 Task: Create a section Internationalization Sprint and in the section, add a milestone Data Visualization Process Improvement in the project BlueTechie
Action: Mouse moved to (390, 420)
Screenshot: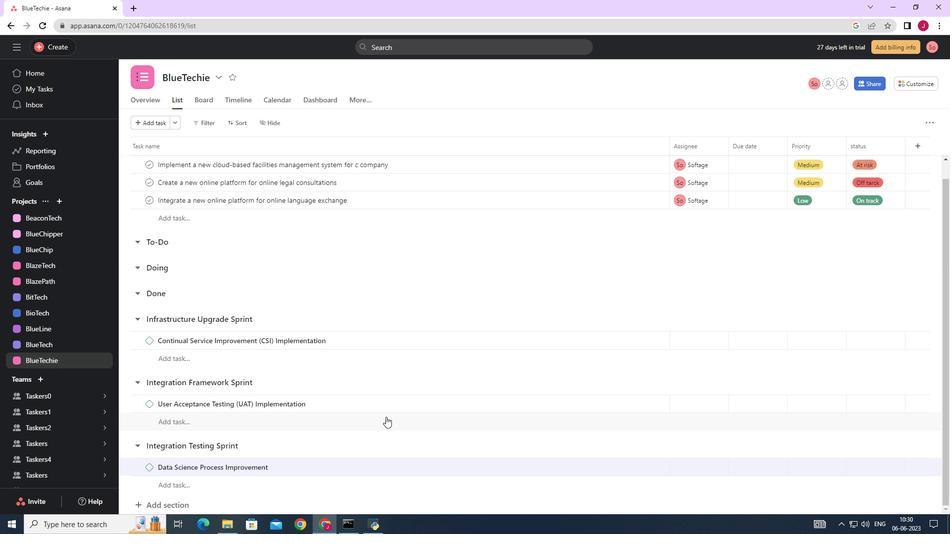 
Action: Mouse scrolled (390, 419) with delta (0, 0)
Screenshot: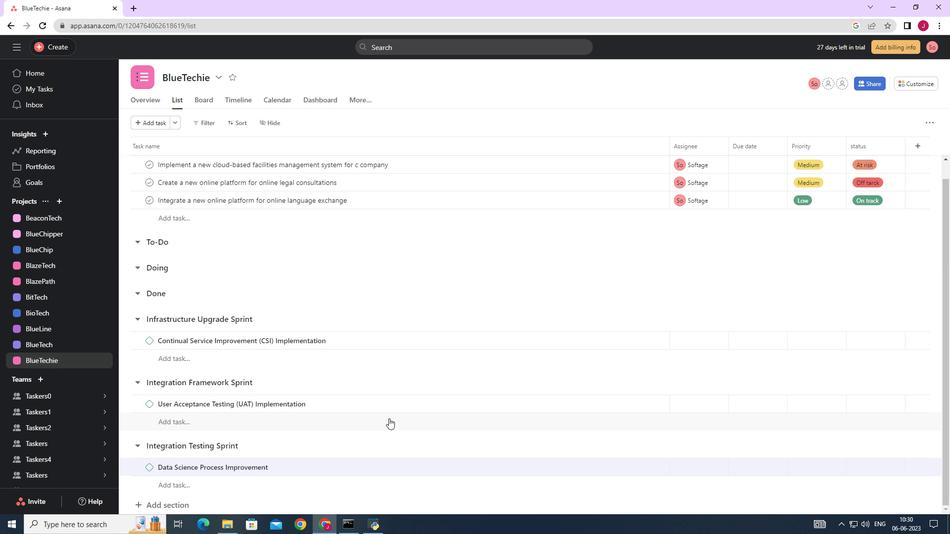 
Action: Mouse scrolled (390, 419) with delta (0, 0)
Screenshot: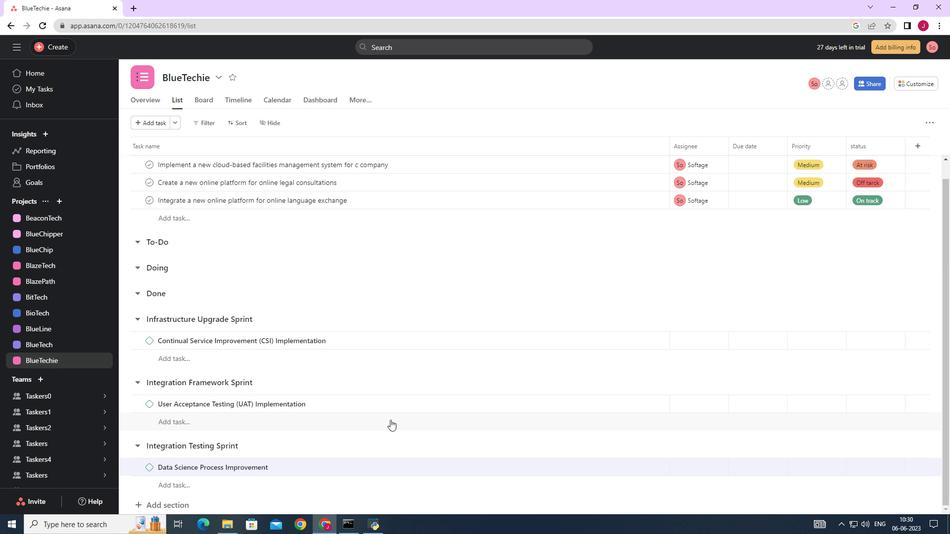 
Action: Mouse scrolled (390, 419) with delta (0, 0)
Screenshot: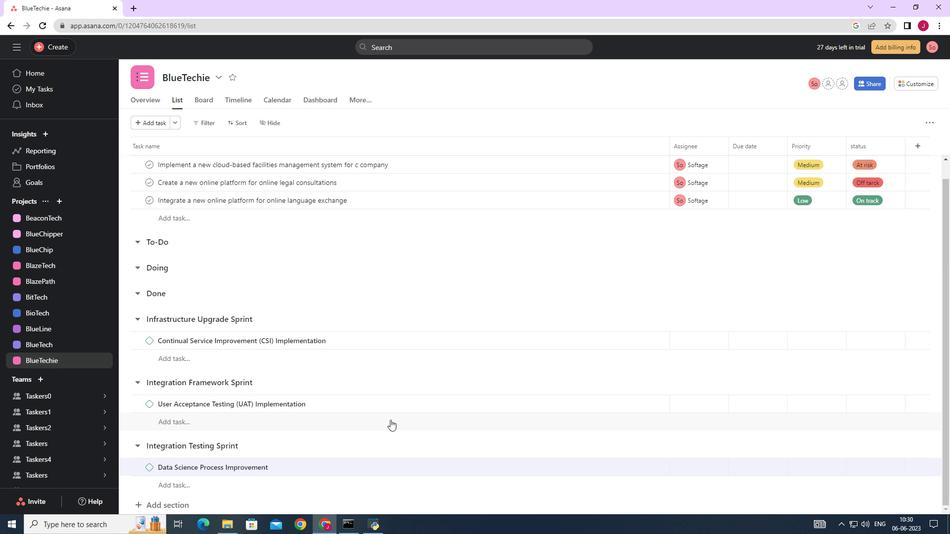 
Action: Mouse moved to (165, 509)
Screenshot: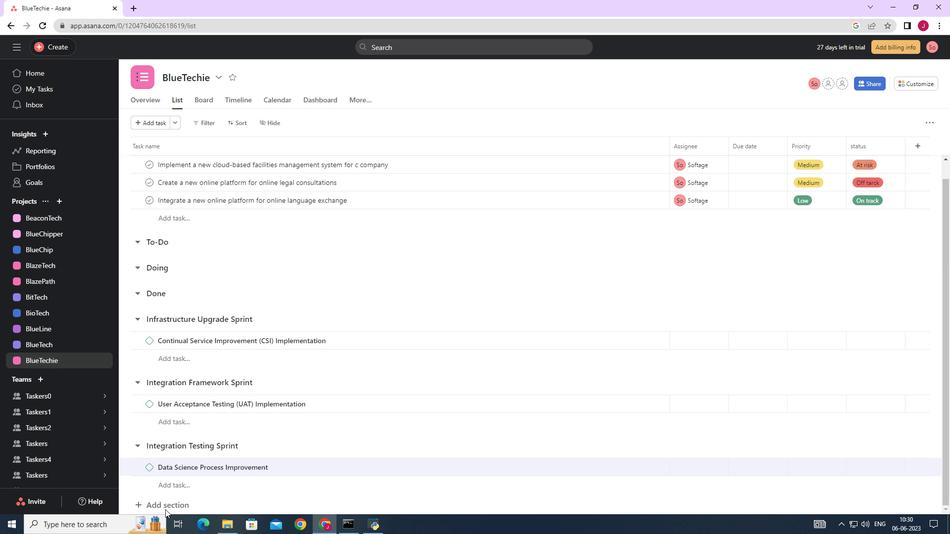 
Action: Mouse pressed left at (165, 509)
Screenshot: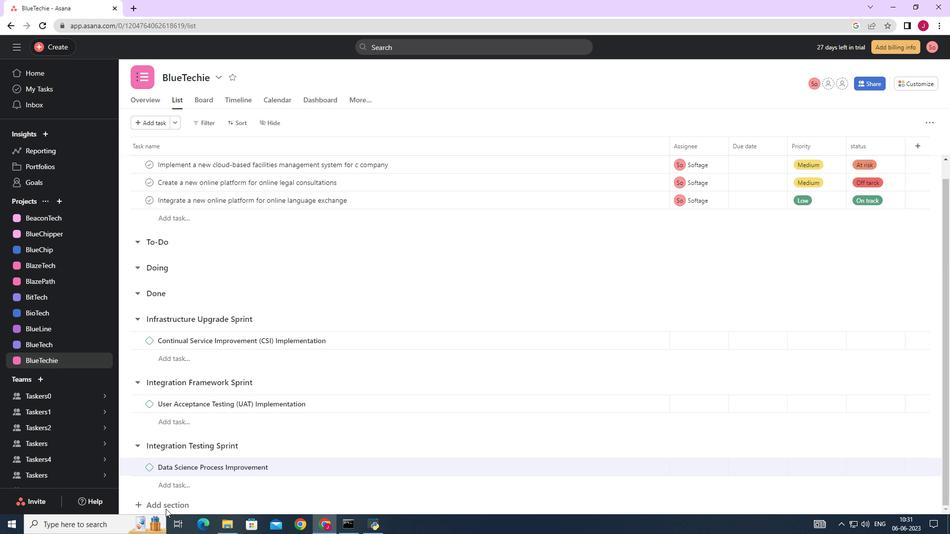 
Action: Mouse moved to (169, 506)
Screenshot: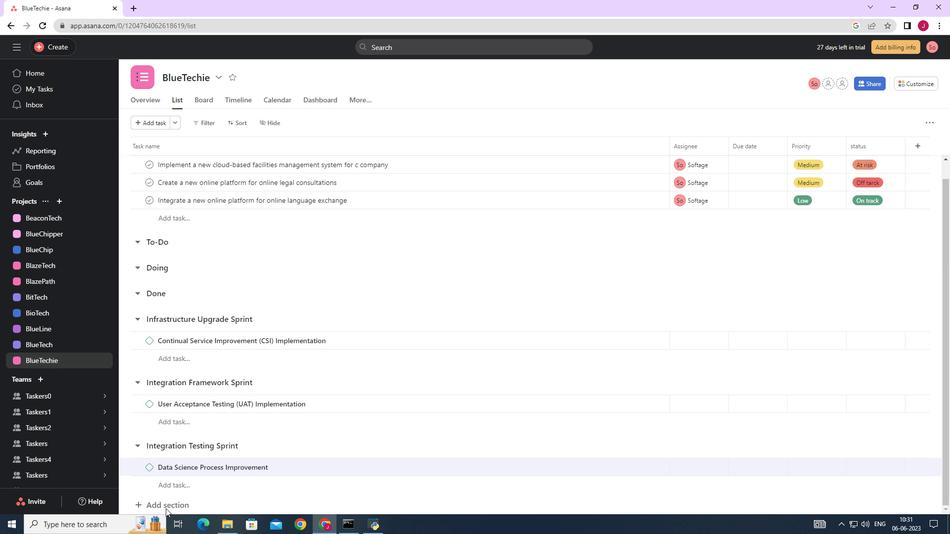 
Action: Mouse pressed left at (169, 506)
Screenshot: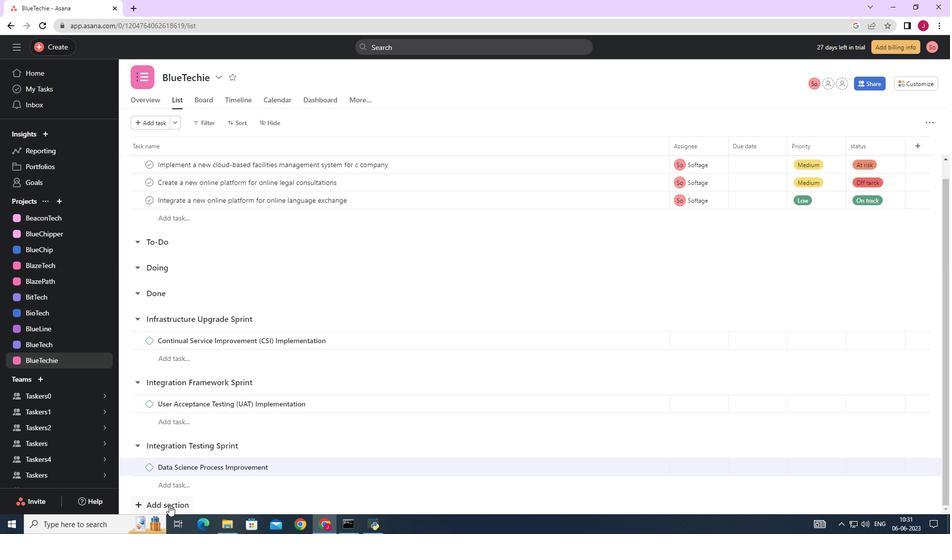 
Action: Mouse moved to (212, 477)
Screenshot: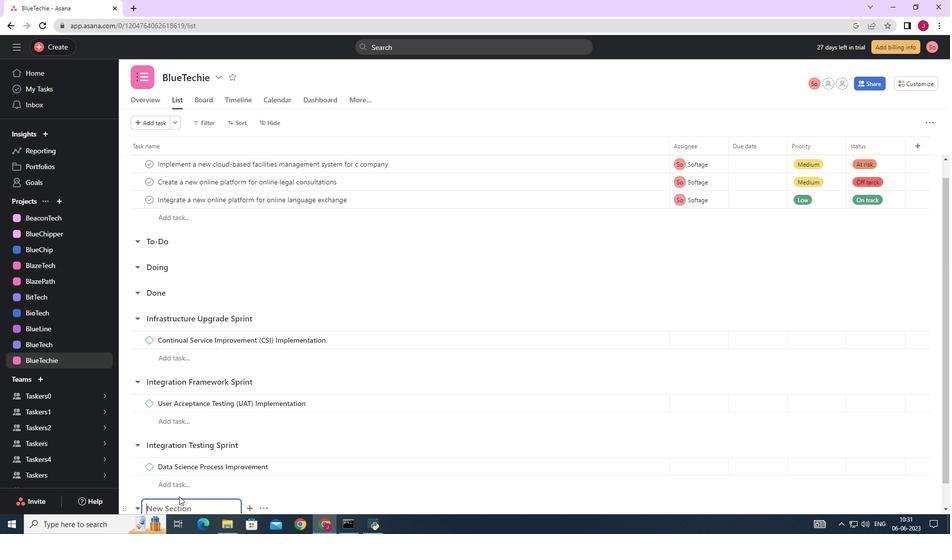 
Action: Mouse scrolled (212, 476) with delta (0, 0)
Screenshot: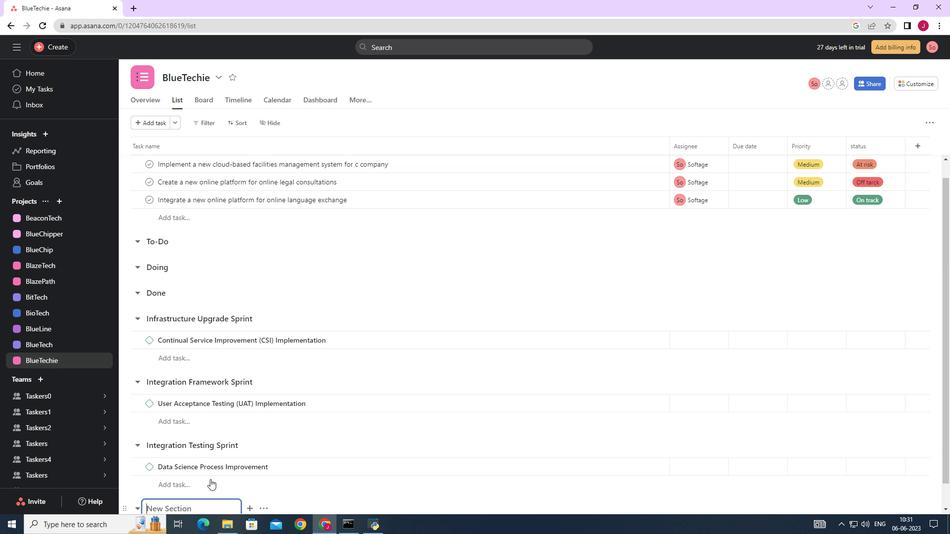 
Action: Mouse scrolled (212, 476) with delta (0, 0)
Screenshot: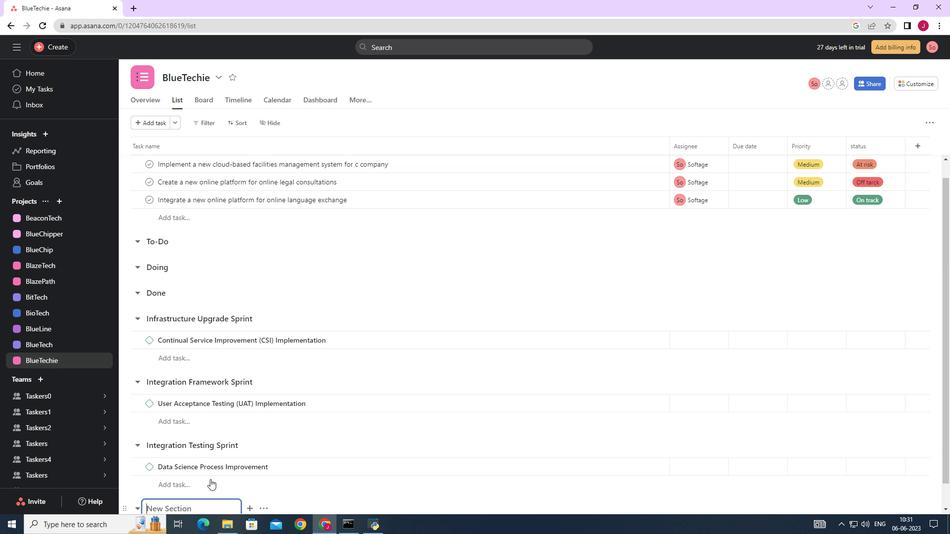 
Action: Mouse scrolled (212, 476) with delta (0, 0)
Screenshot: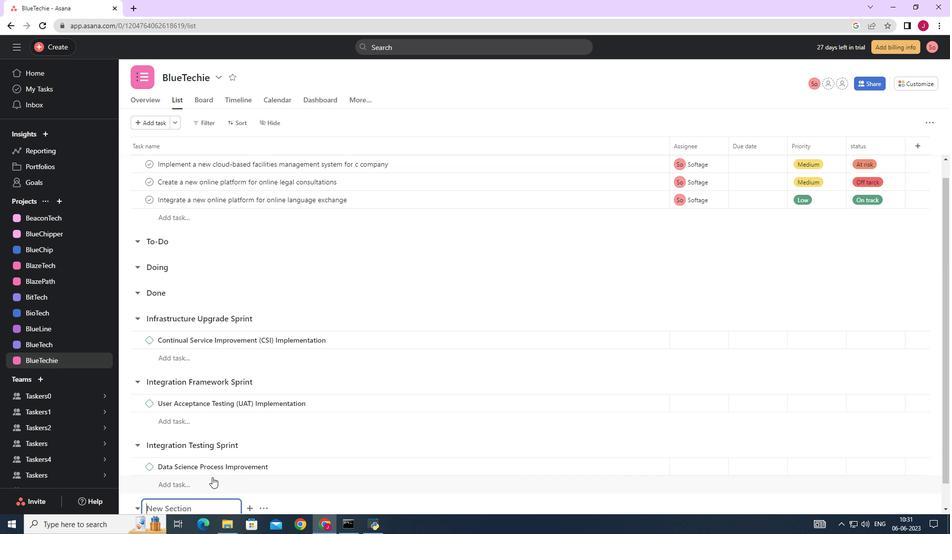 
Action: Mouse scrolled (212, 476) with delta (0, 0)
Screenshot: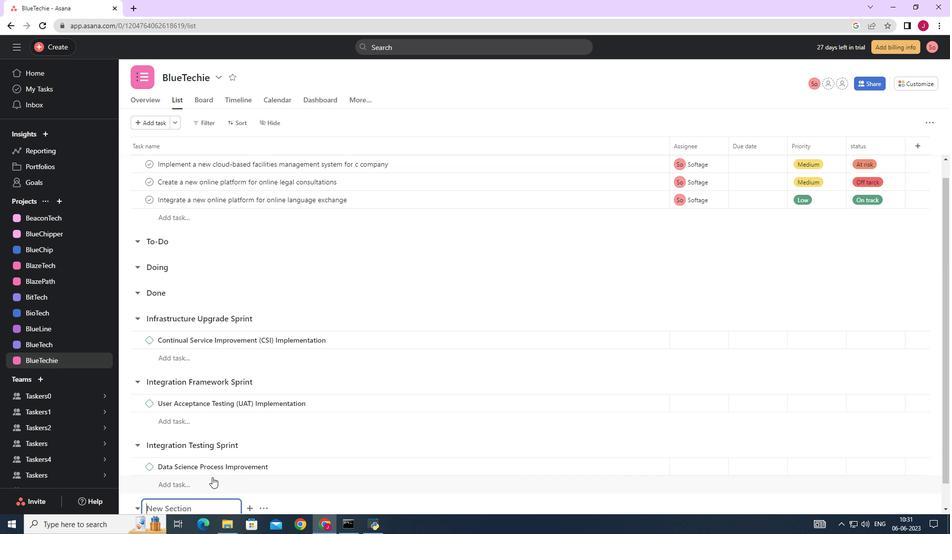 
Action: Mouse scrolled (212, 476) with delta (0, 0)
Screenshot: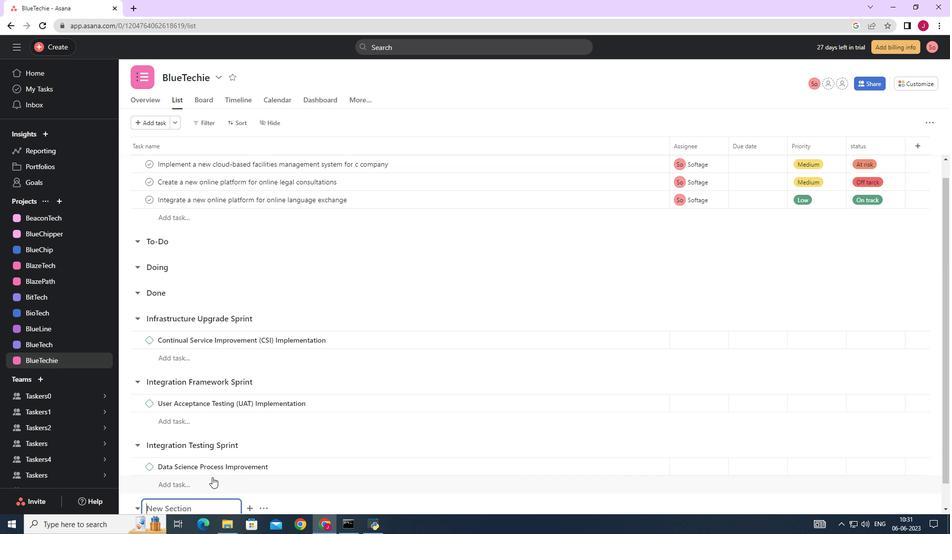 
Action: Mouse scrolled (212, 476) with delta (0, 0)
Screenshot: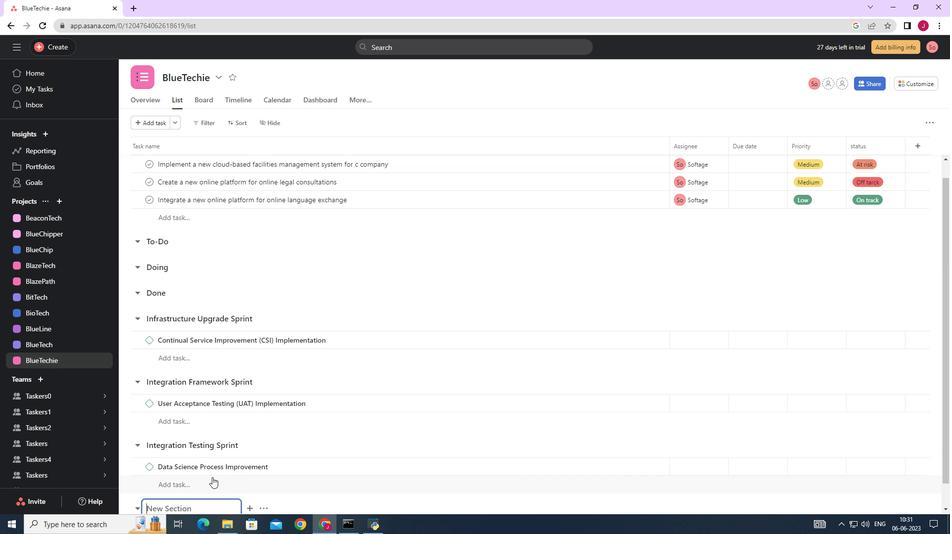 
Action: Mouse moved to (202, 483)
Screenshot: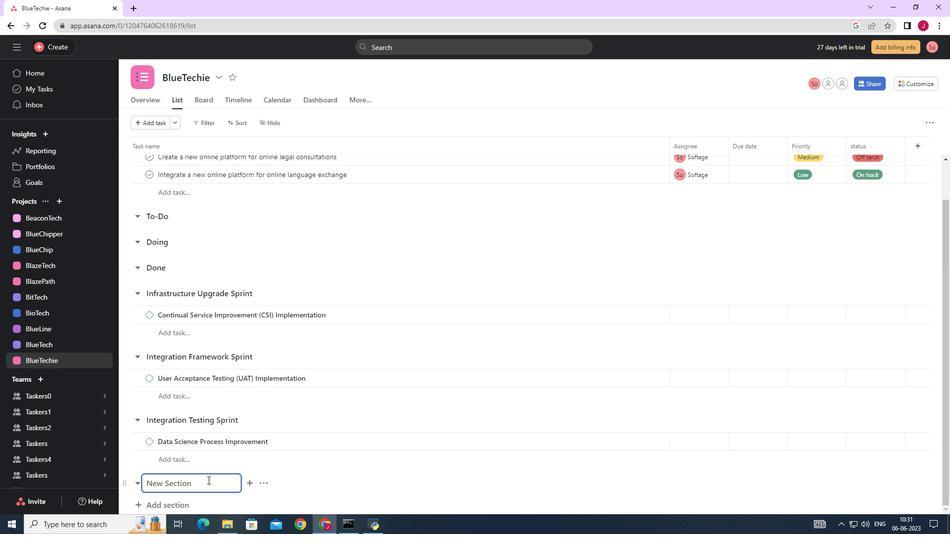 
Action: Mouse pressed left at (202, 483)
Screenshot: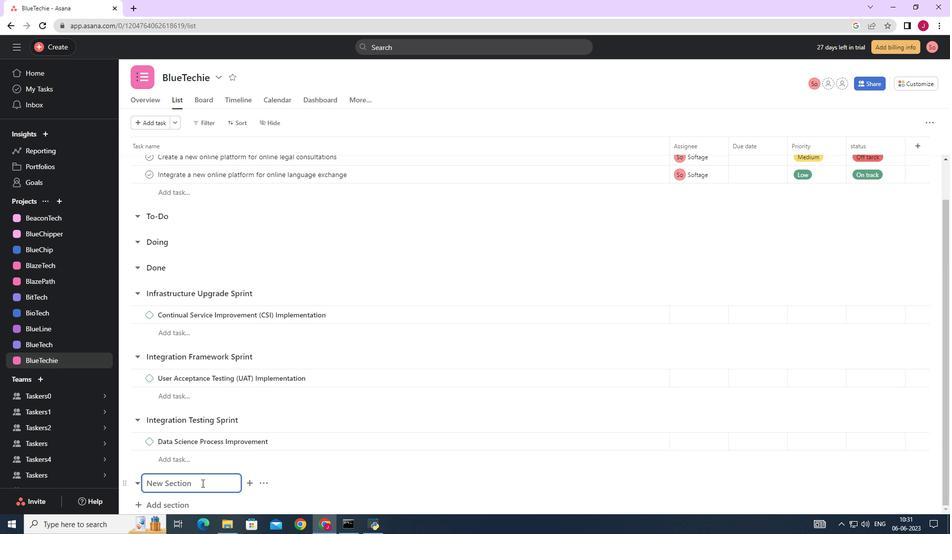 
Action: Key pressed <Key.caps_lock>I<Key.caps_lock>nternationalization<Key.space><Key.caps_lock>S<Key.caps_lock>print<Key.enter><Key.caps_lock>D<Key.caps_lock>ata<Key.space><Key.caps_lock>V<Key.caps_lock>isualization<Key.space><Key.caps_lock>P<Key.caps_lock>rocess<Key.space><Key.caps_lock>I<Key.caps_lock>mprovement
Screenshot: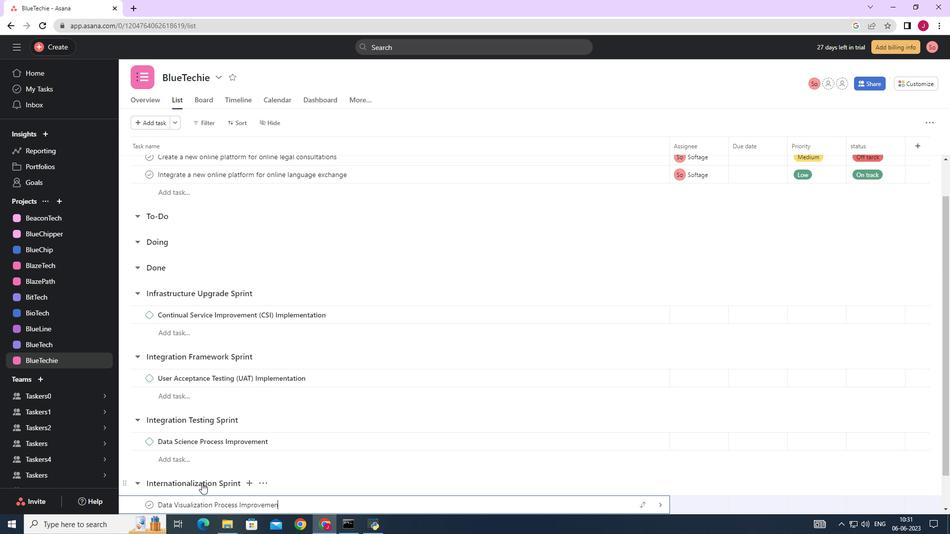 
Action: Mouse moved to (435, 491)
Screenshot: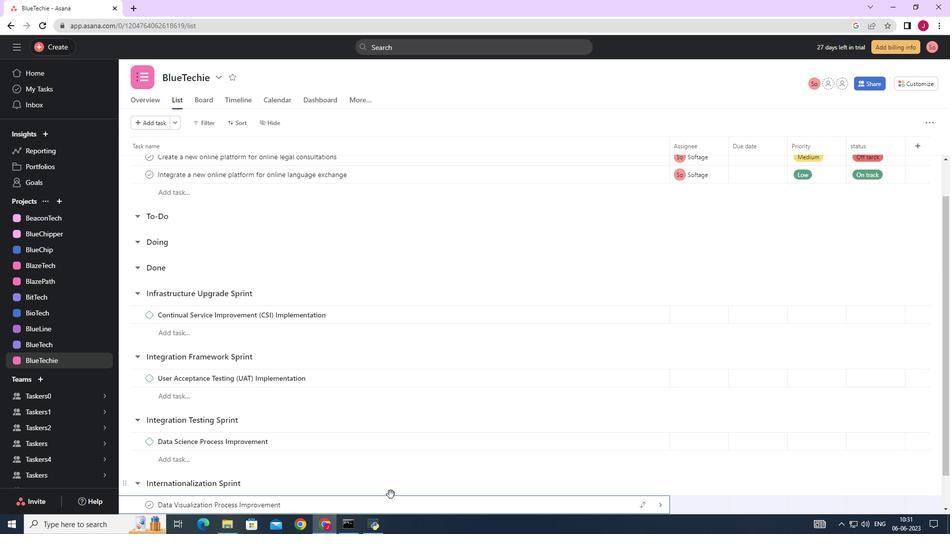 
Action: Mouse scrolled (435, 490) with delta (0, 0)
Screenshot: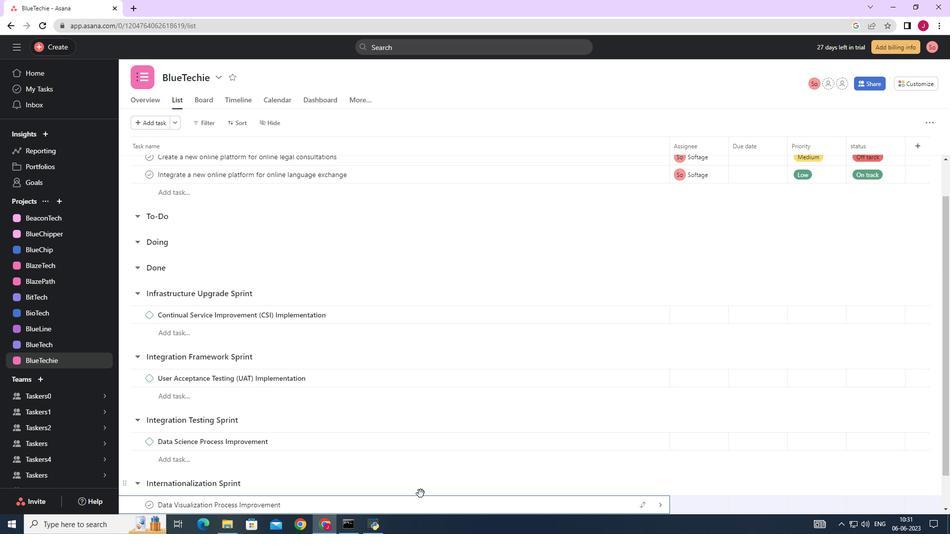 
Action: Mouse scrolled (435, 490) with delta (0, 0)
Screenshot: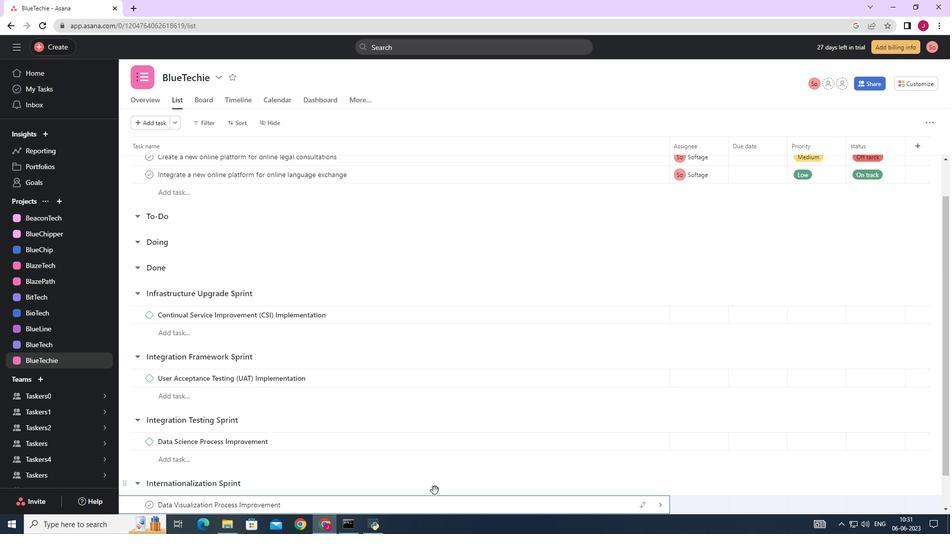 
Action: Mouse scrolled (435, 490) with delta (0, 0)
Screenshot: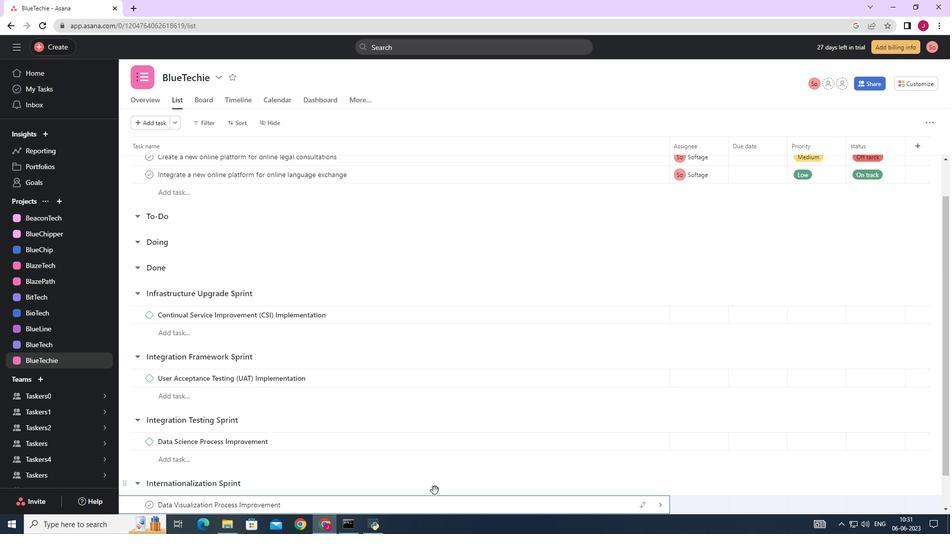
Action: Mouse scrolled (435, 490) with delta (0, 0)
Screenshot: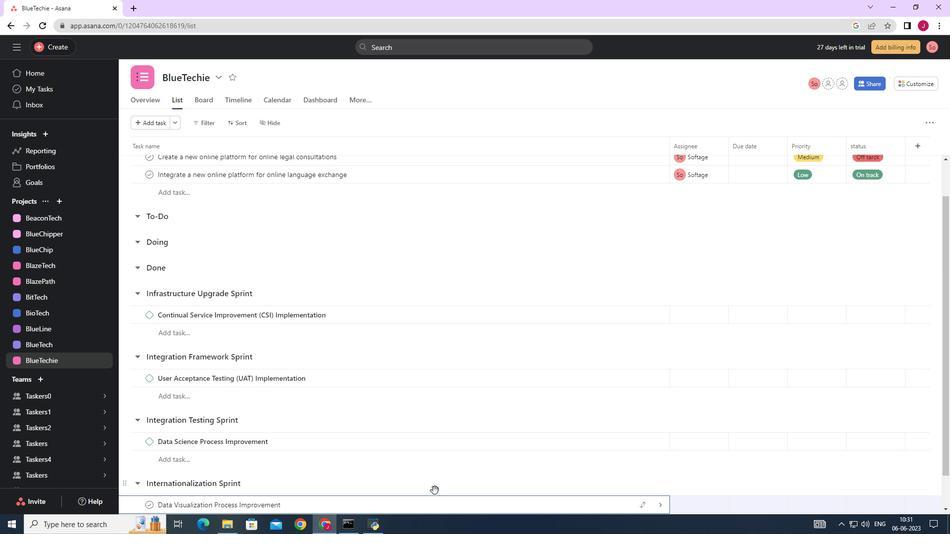 
Action: Mouse scrolled (435, 490) with delta (0, 0)
Screenshot: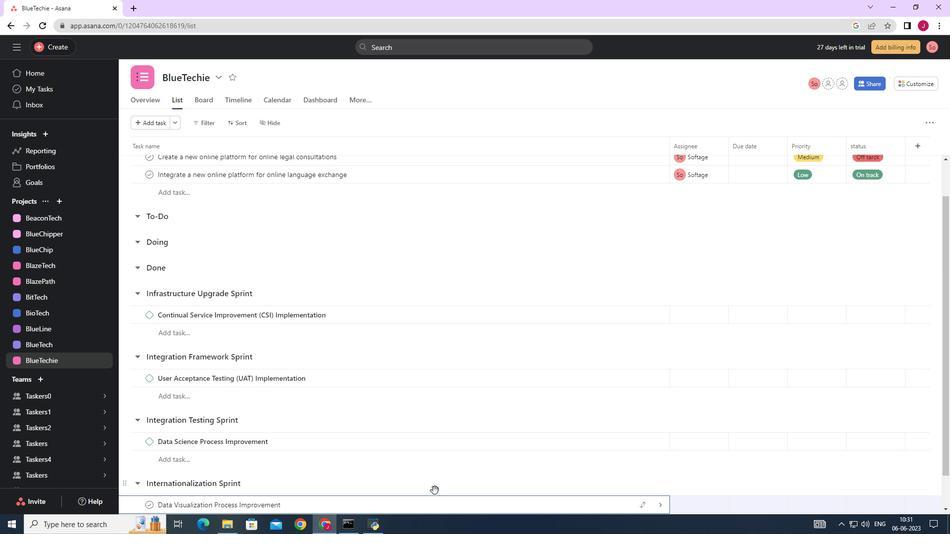 
Action: Mouse moved to (660, 467)
Screenshot: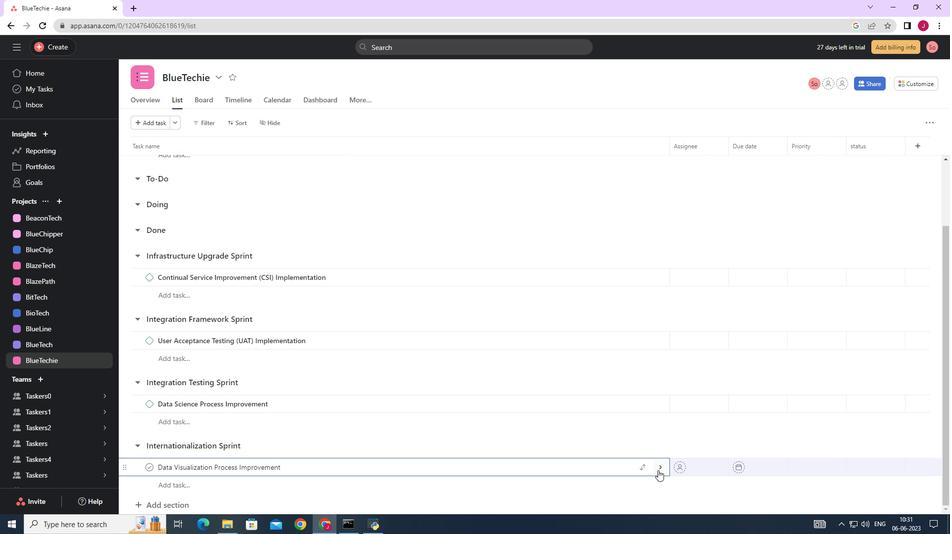 
Action: Mouse pressed left at (660, 467)
Screenshot: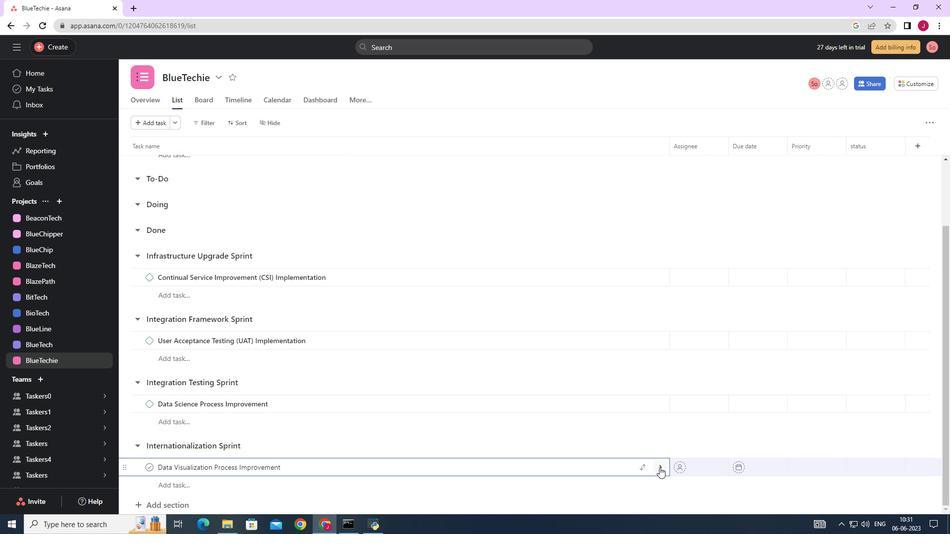 
Action: Mouse moved to (914, 118)
Screenshot: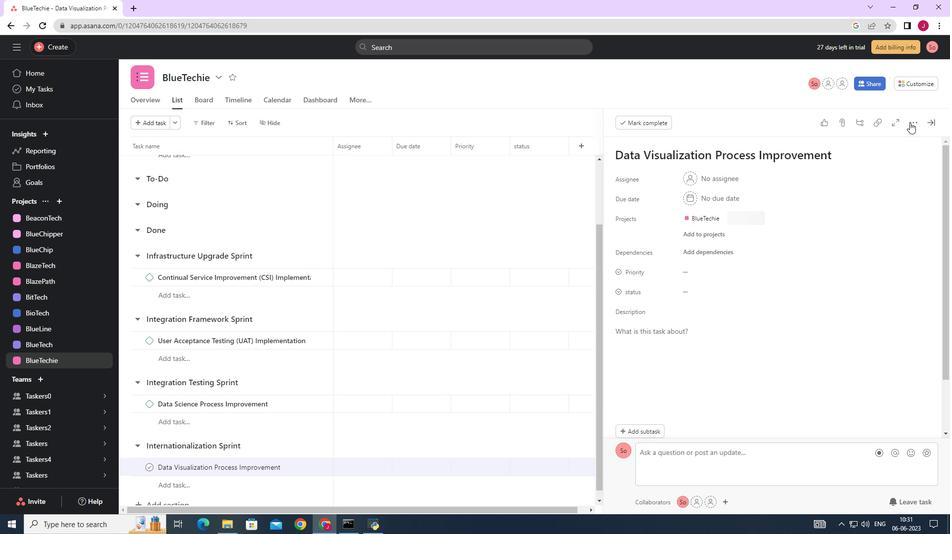 
Action: Mouse pressed left at (914, 118)
Screenshot: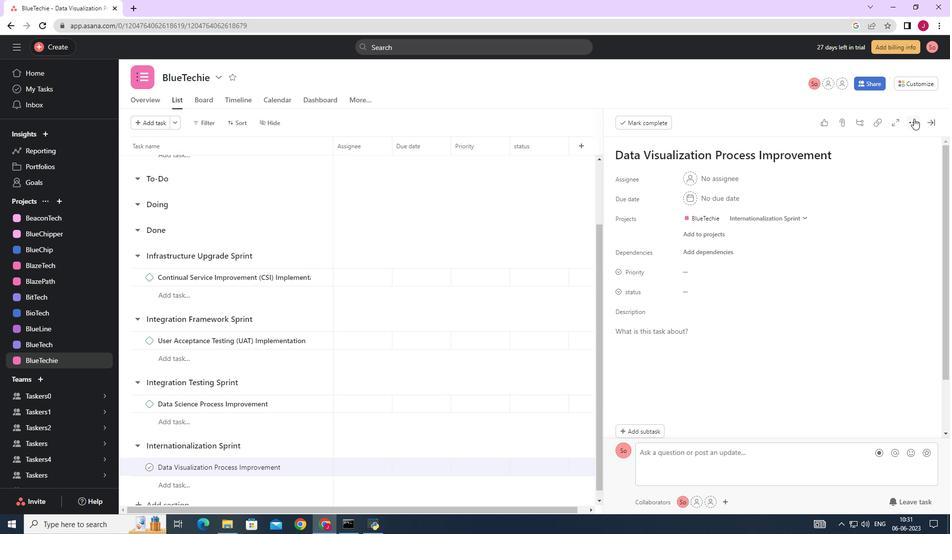 
Action: Mouse moved to (846, 161)
Screenshot: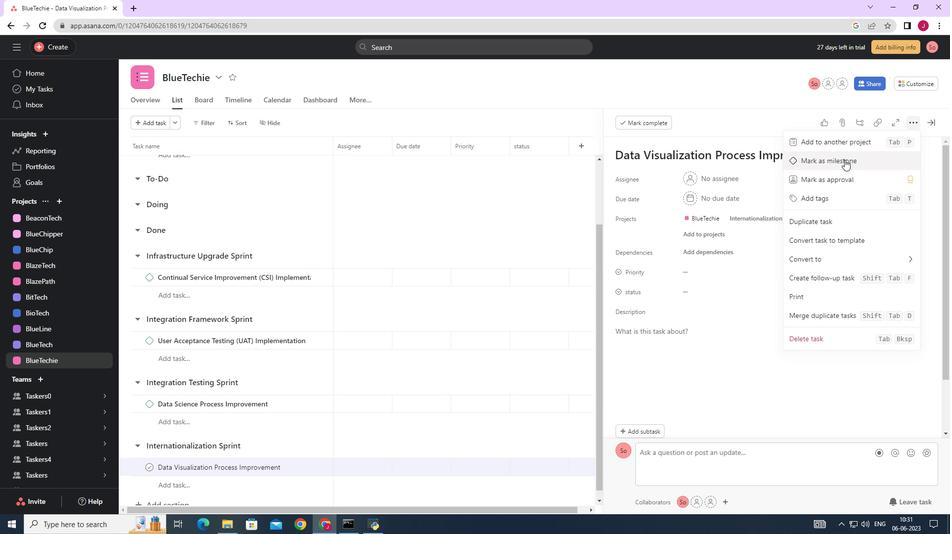 
Action: Mouse pressed left at (846, 161)
Screenshot: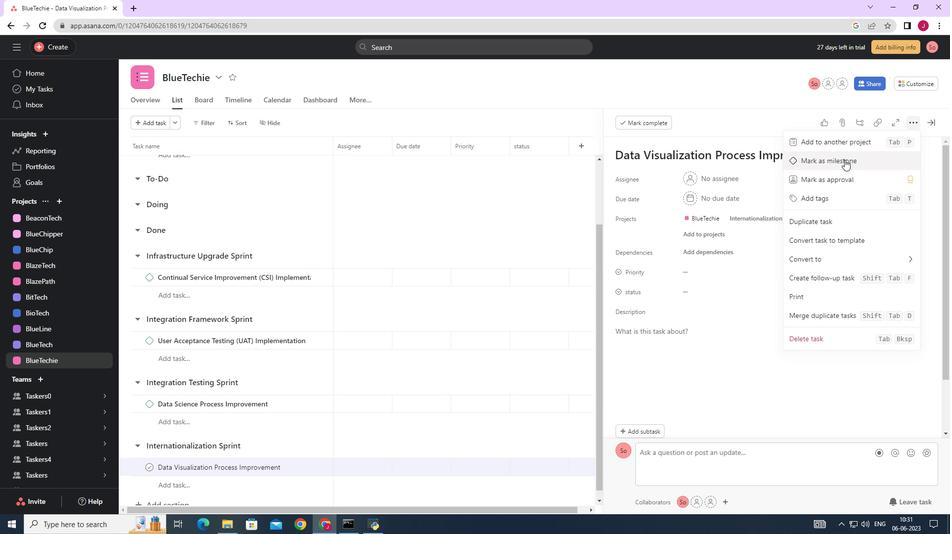 
Action: Mouse moved to (929, 123)
Screenshot: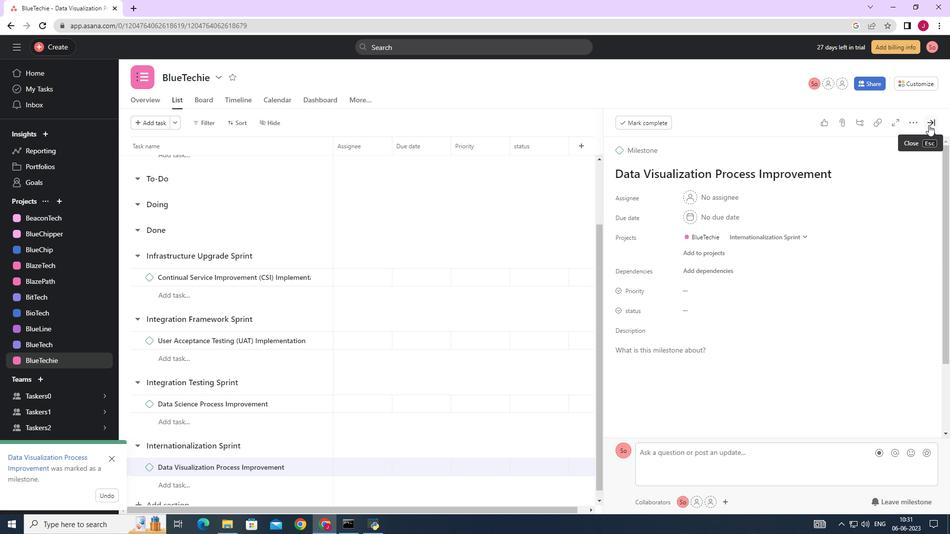 
Action: Mouse pressed left at (929, 123)
Screenshot: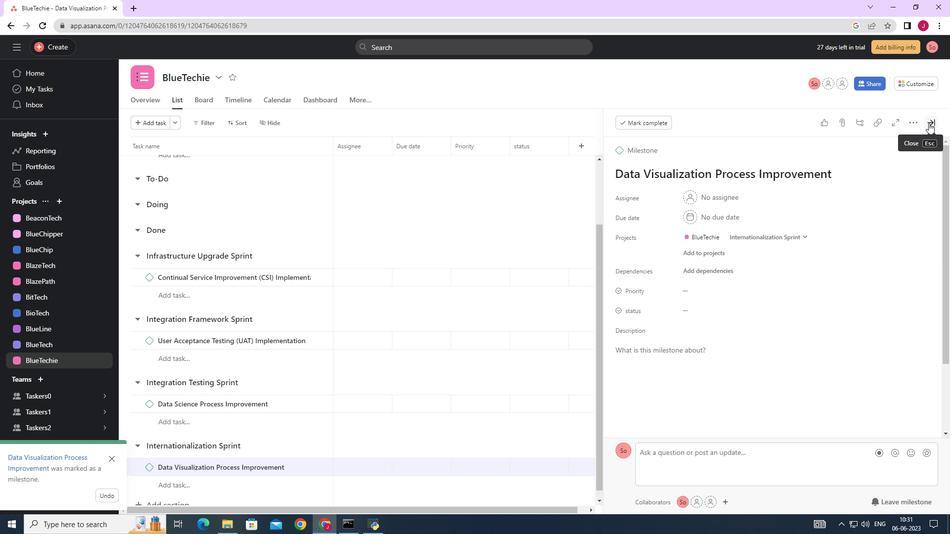 
Action: Mouse moved to (925, 123)
Screenshot: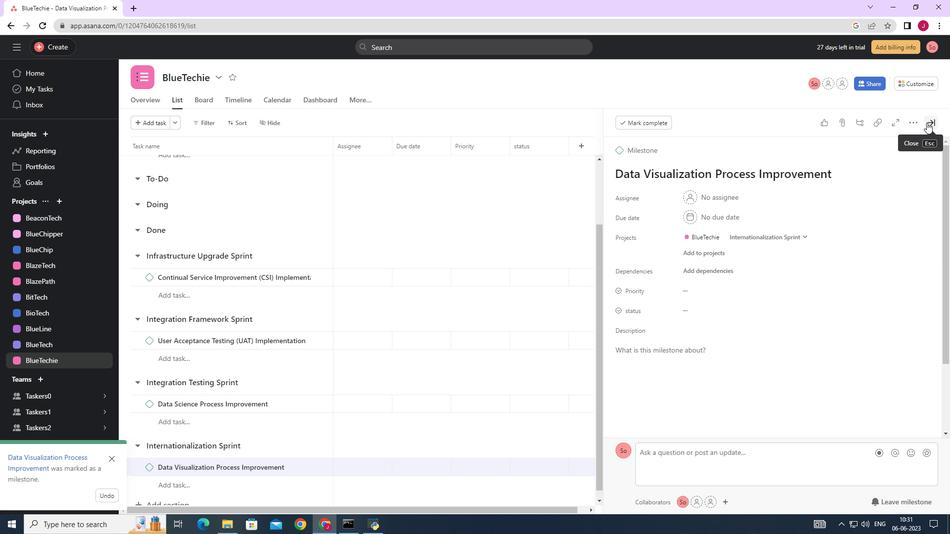 
